 Task: Create List Brand Rollout in Board DevOps Best Practices to Workspace Antivirus and Security Software. Create List Brand Crisis Management in Board Sales Performance Benchmarking to Workspace Antivirus and Security Software. Create List Brand Governance in Board IT Asset Management and Inventory Control to Workspace Antivirus and Security Software
Action: Mouse moved to (69, 255)
Screenshot: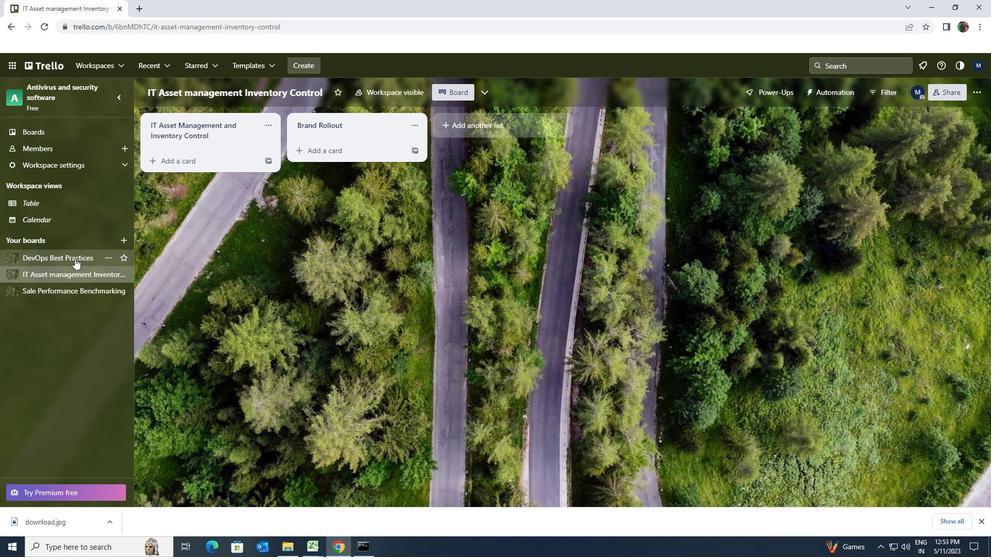 
Action: Mouse pressed left at (69, 255)
Screenshot: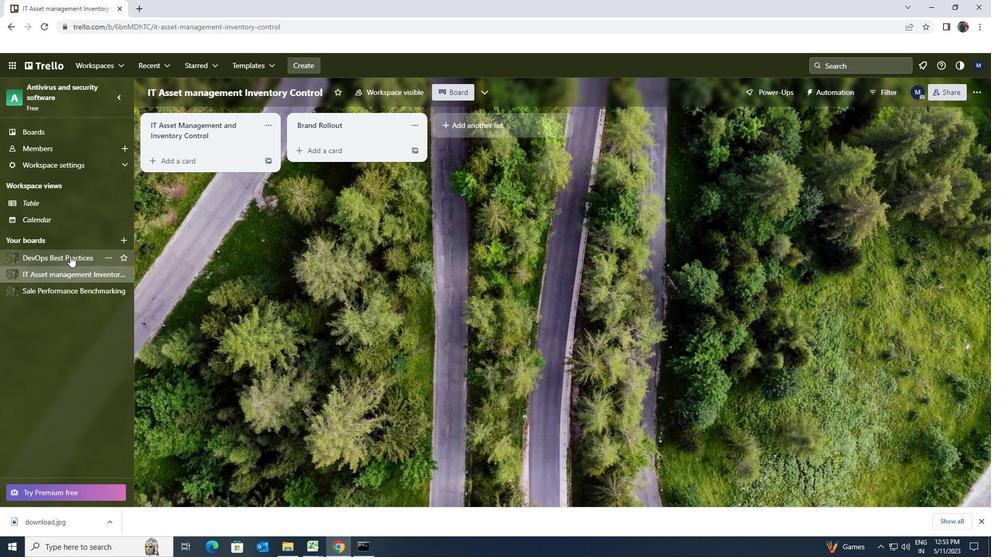 
Action: Mouse moved to (448, 128)
Screenshot: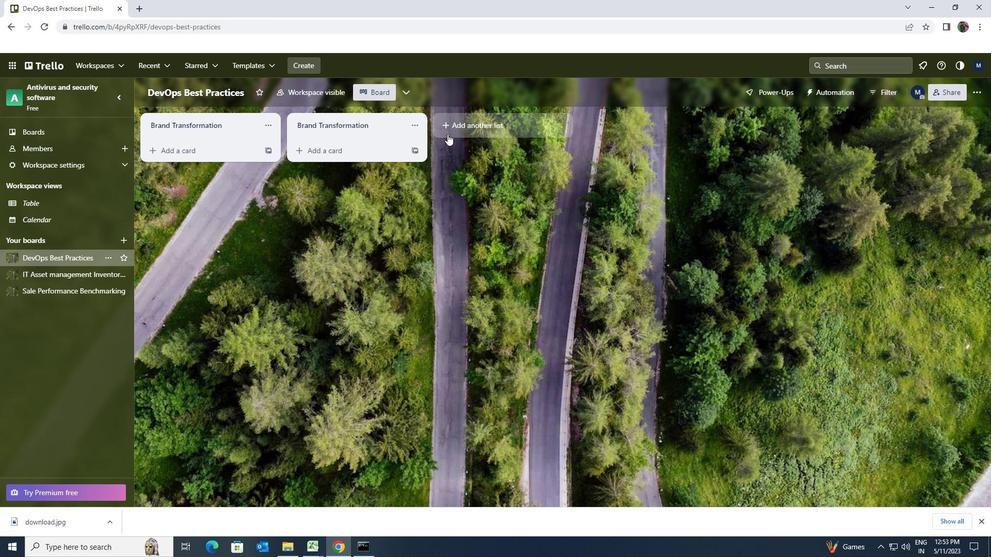 
Action: Mouse pressed left at (448, 128)
Screenshot: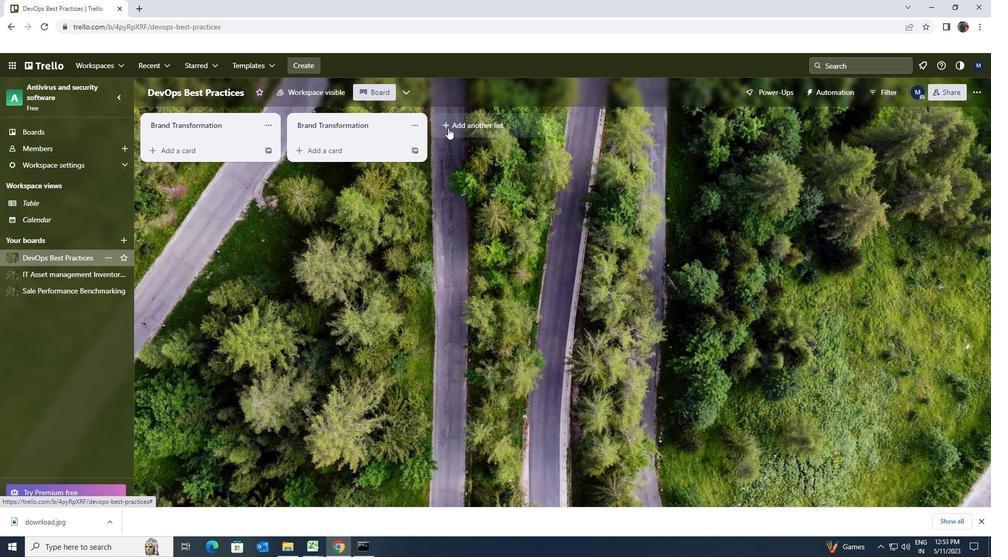 
Action: Key pressed <Key.shift>BRAND<Key.space><Key.shift><Key.shift><Key.shift><Key.shift><Key.shift><Key.shift><Key.shift><Key.shift><Key.shift><Key.shift><Key.shift>ROLLOUT
Screenshot: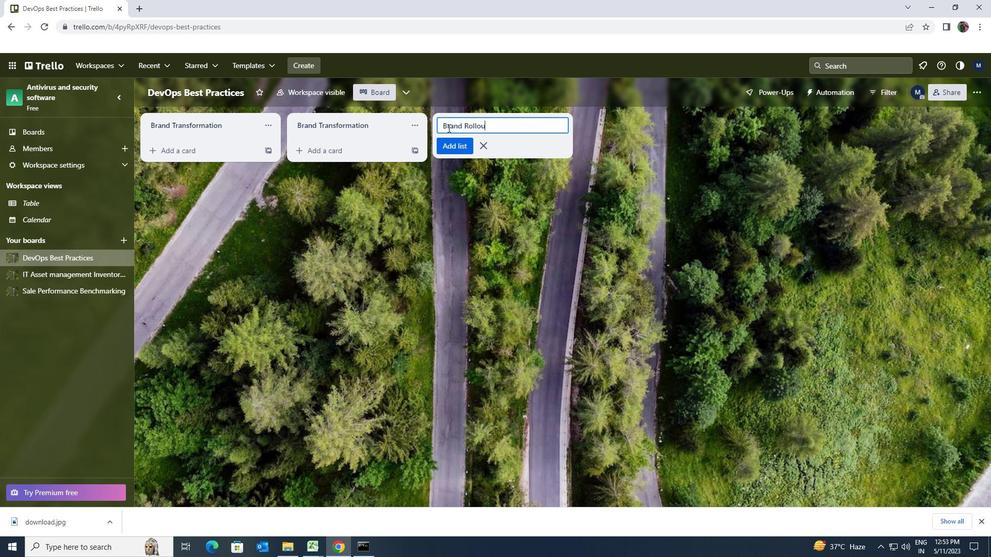 
Action: Mouse moved to (455, 144)
Screenshot: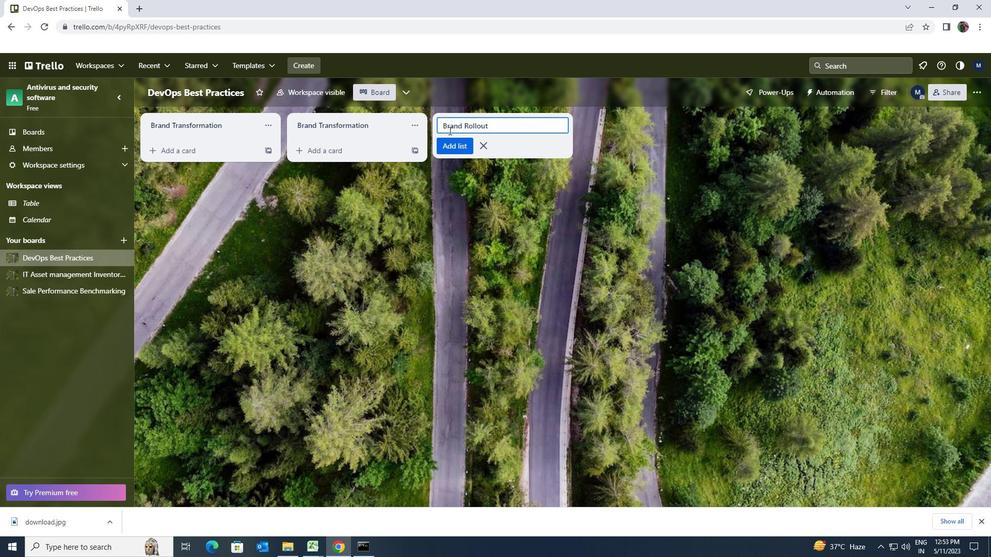 
Action: Mouse pressed left at (455, 144)
Screenshot: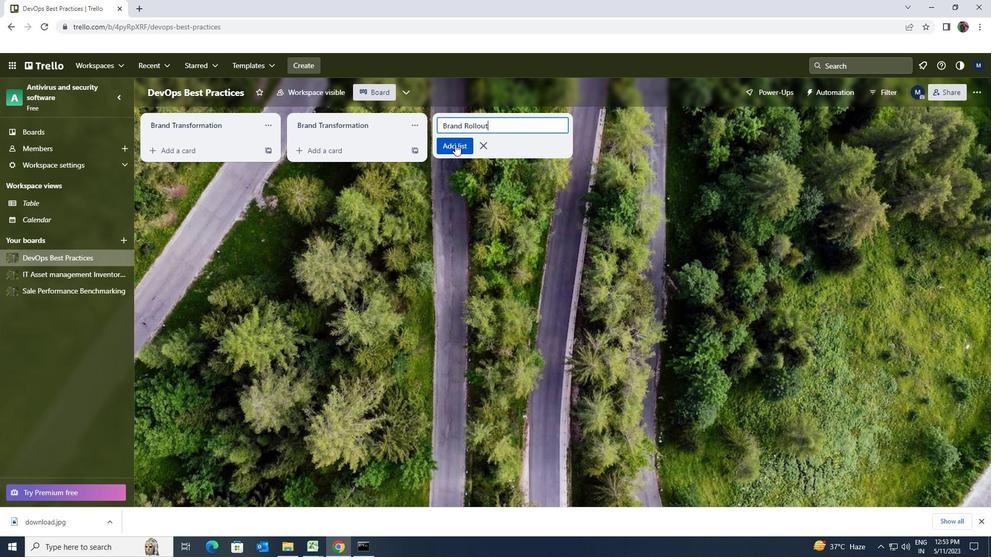 
Action: Mouse moved to (70, 294)
Screenshot: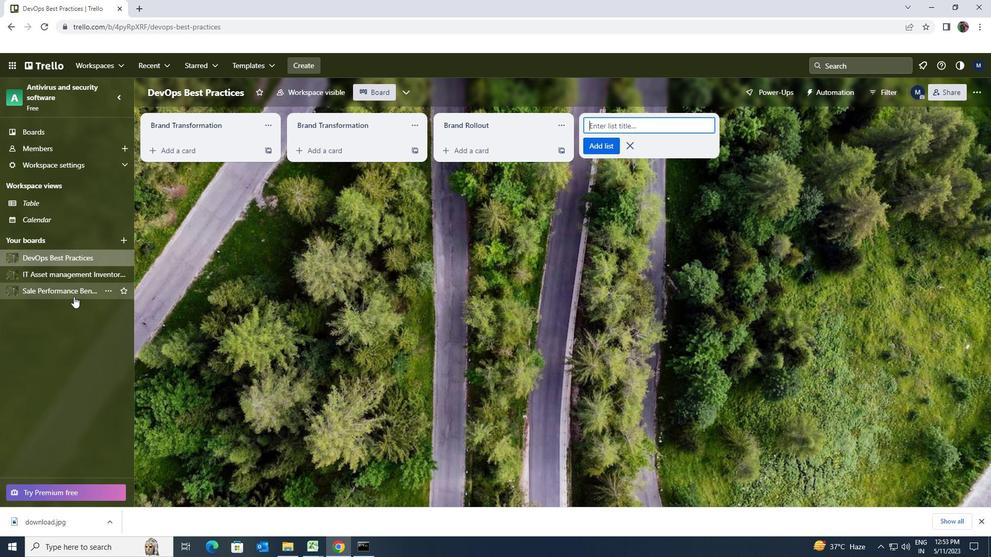 
Action: Mouse pressed left at (70, 294)
Screenshot: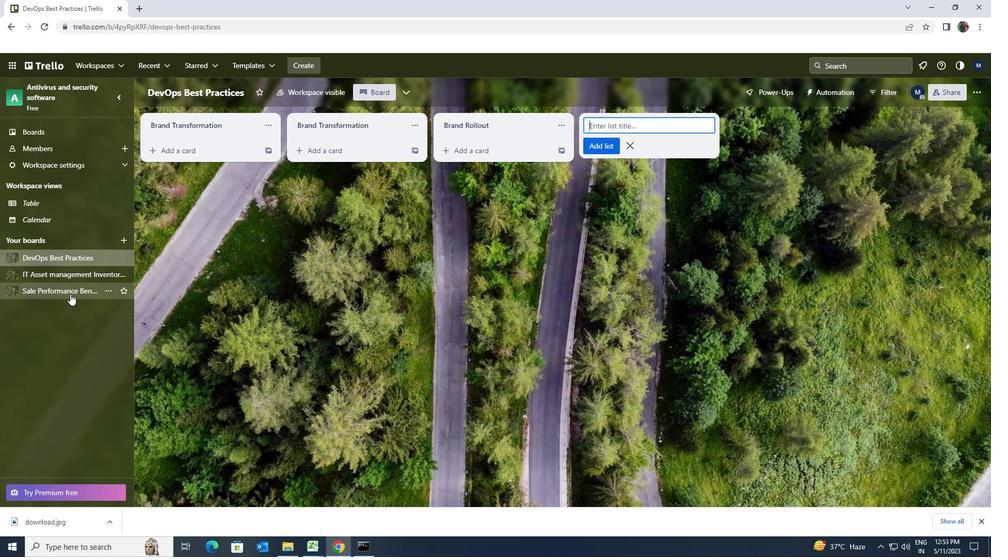 
Action: Mouse moved to (444, 128)
Screenshot: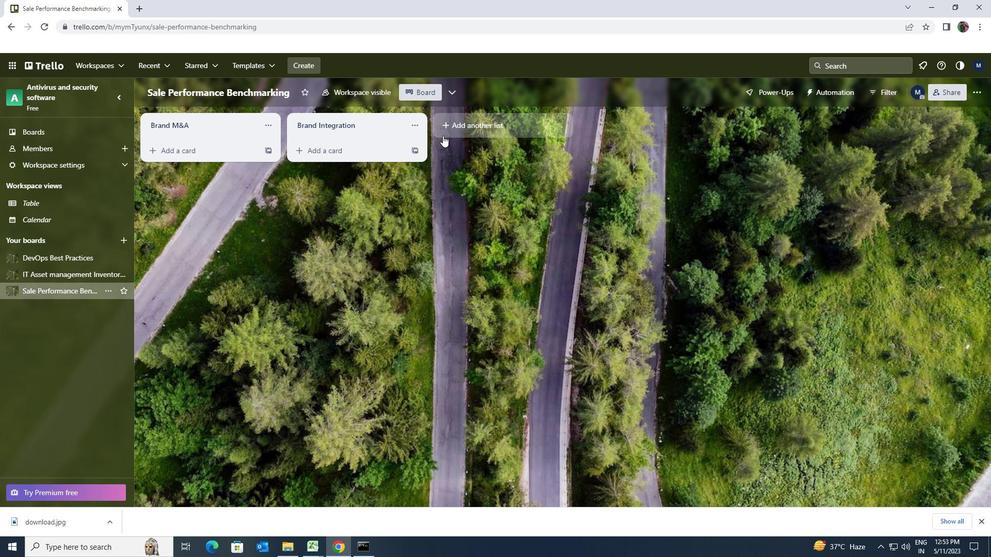 
Action: Mouse pressed left at (444, 128)
Screenshot: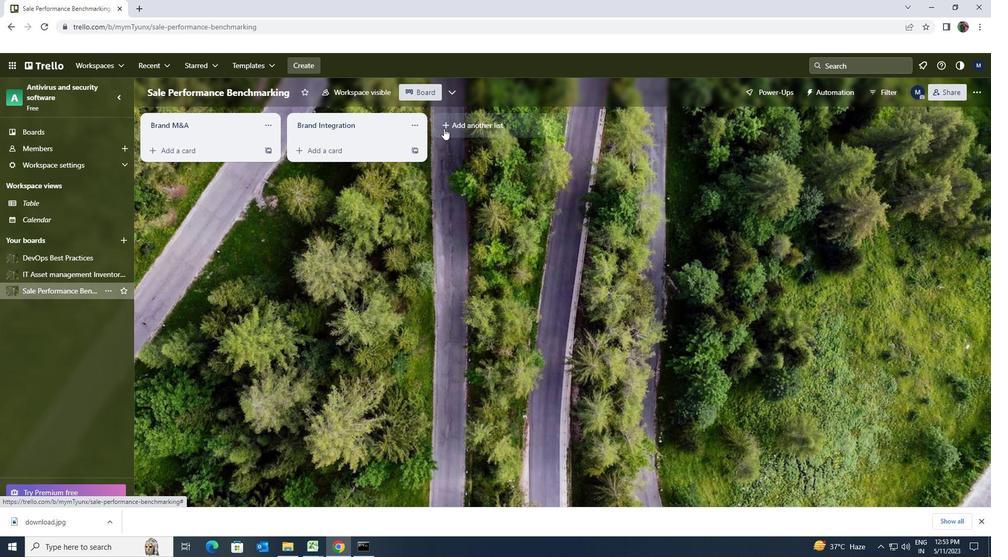 
Action: Key pressed <Key.shift>BRAND<Key.space><Key.shift><Key.shift><Key.shift><Key.shift><Key.shift><Key.shift>CRISIS<Key.space><Key.shift>MANAGEMENT
Screenshot: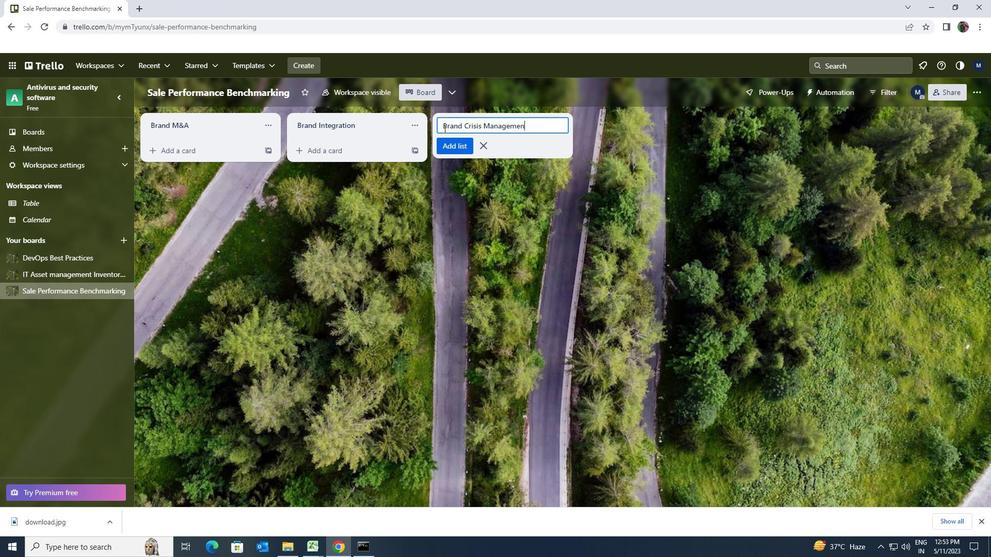 
Action: Mouse moved to (467, 145)
Screenshot: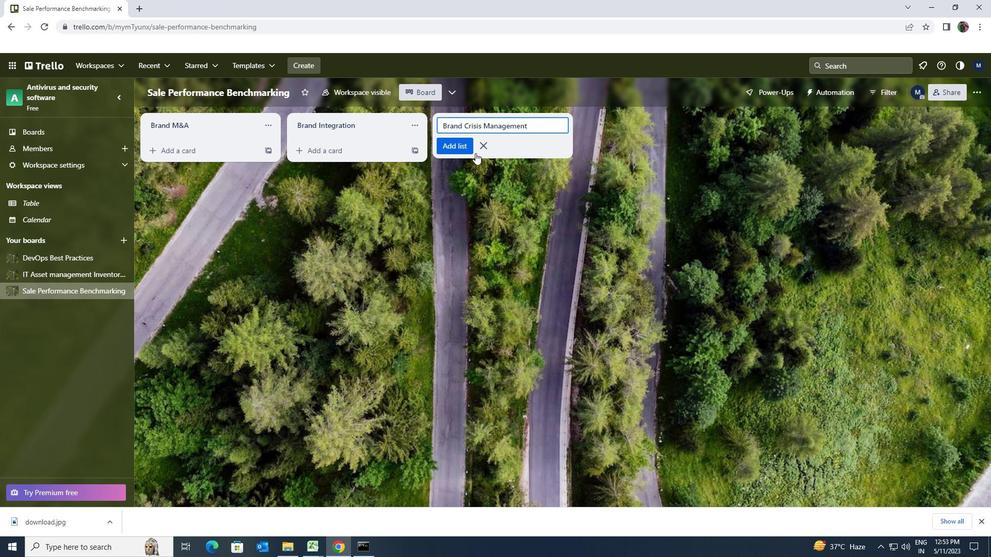 
Action: Mouse pressed left at (467, 145)
Screenshot: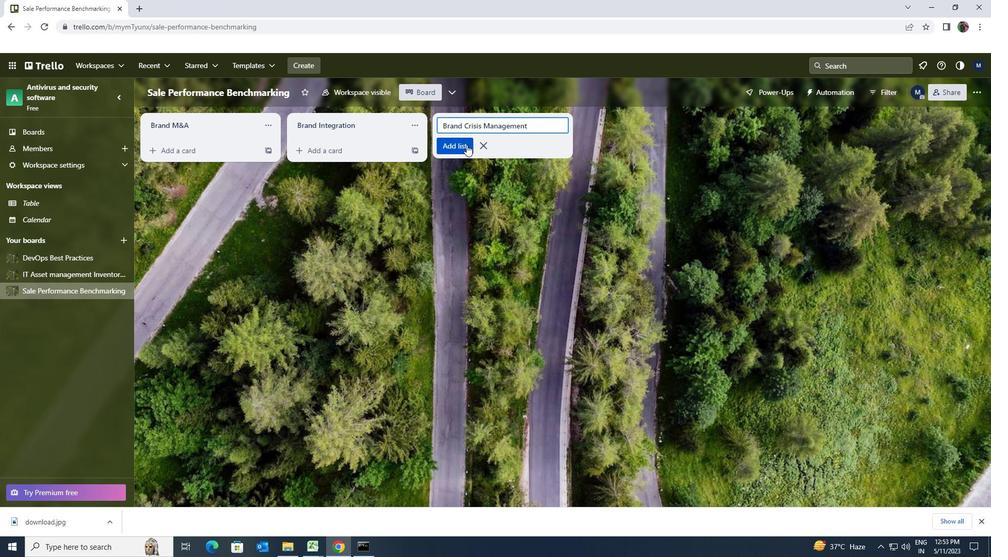 
Action: Mouse moved to (61, 274)
Screenshot: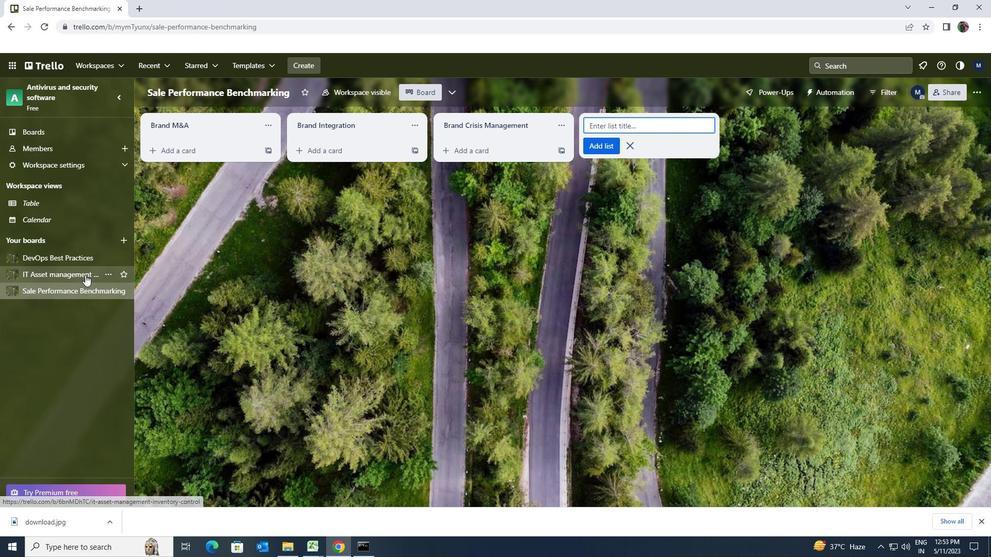 
Action: Mouse pressed left at (61, 274)
Screenshot: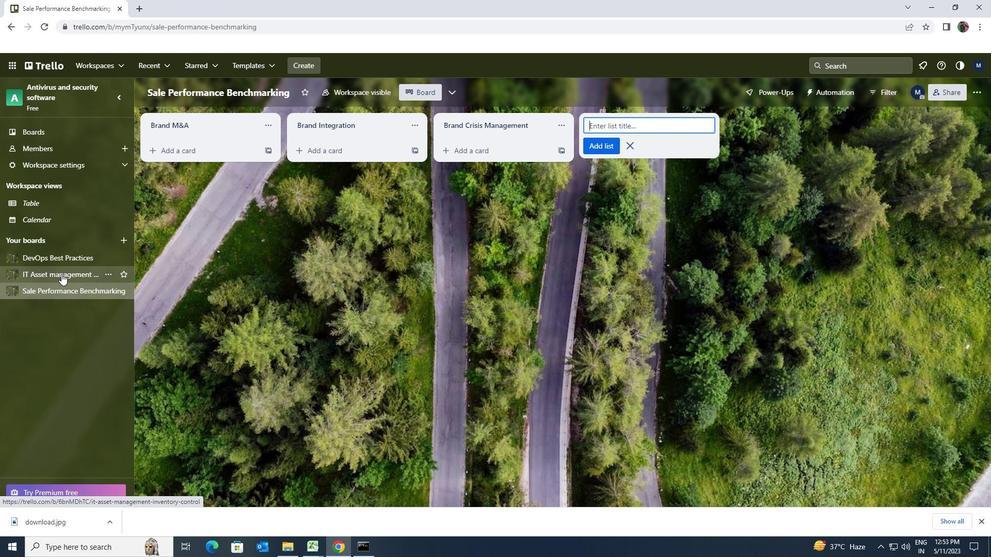 
Action: Mouse moved to (453, 132)
Screenshot: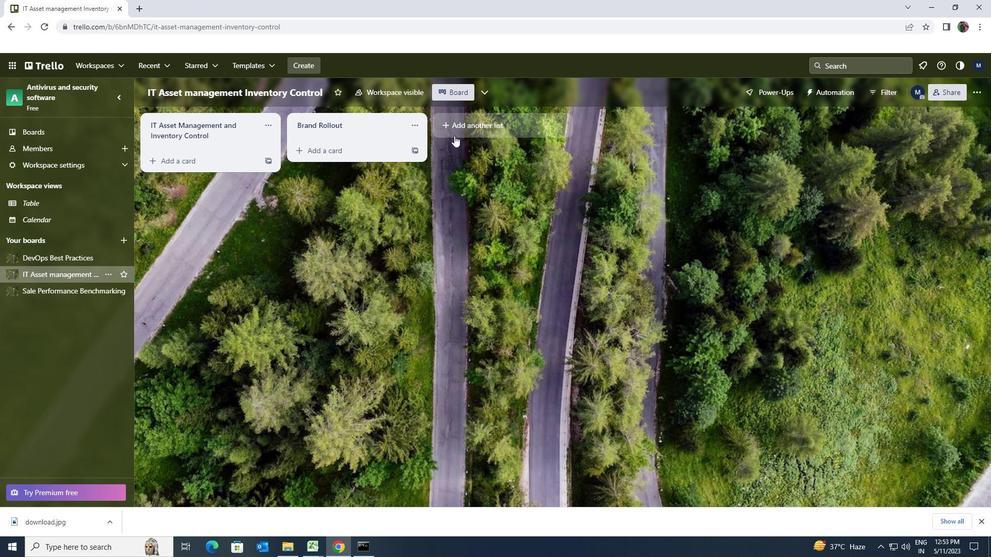 
Action: Mouse pressed left at (453, 132)
Screenshot: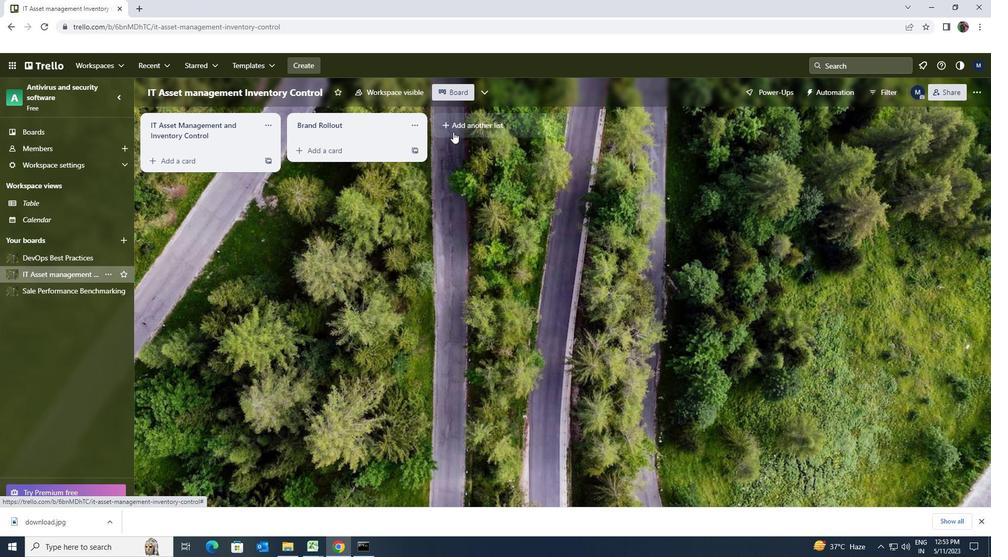 
Action: Key pressed <Key.shift><Key.shift><Key.shift><Key.shift><Key.shift><Key.shift><Key.shift><Key.shift><Key.shift><Key.shift><Key.shift><Key.shift>BRAND<Key.space><Key.shift><Key.shift>GOVERNANACE
Screenshot: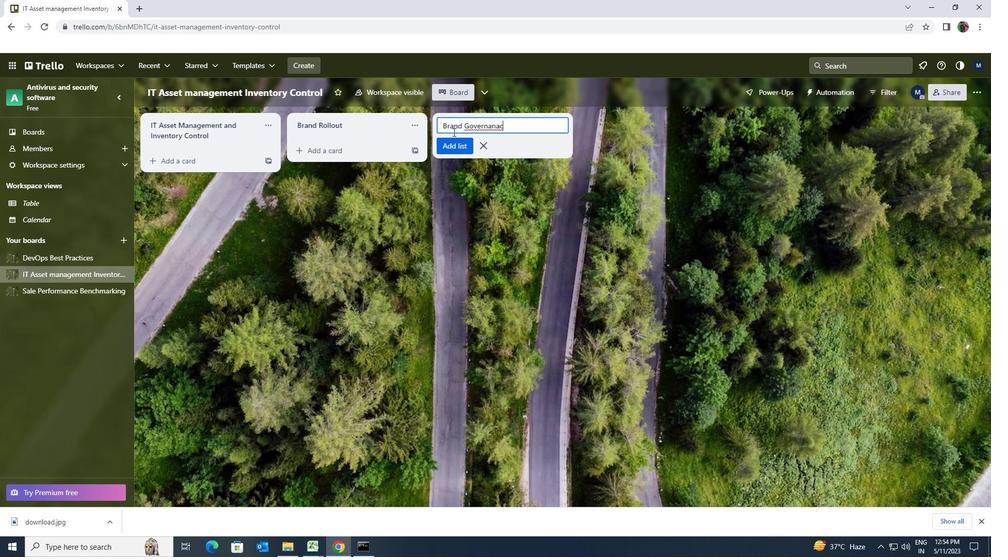 
Action: Mouse moved to (462, 144)
Screenshot: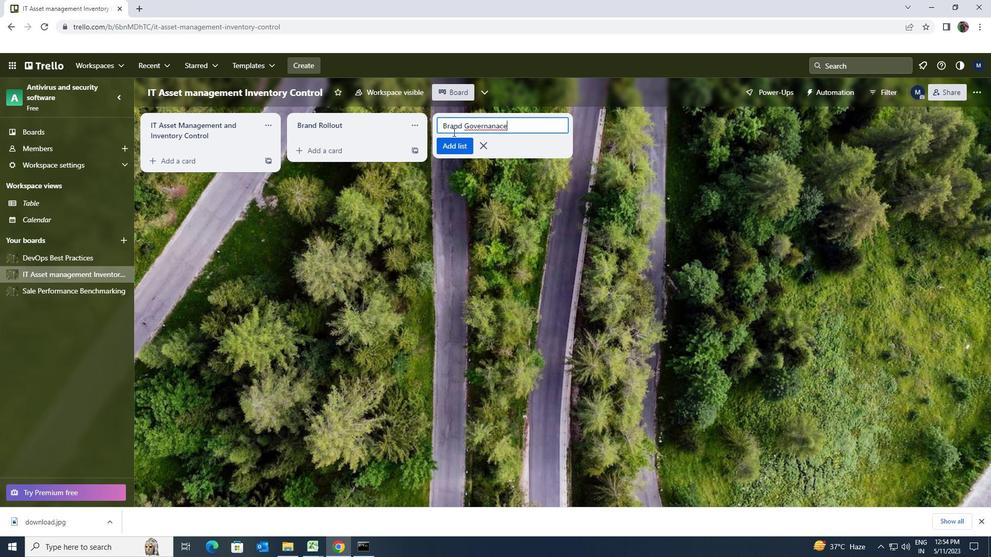 
Action: Mouse pressed left at (462, 144)
Screenshot: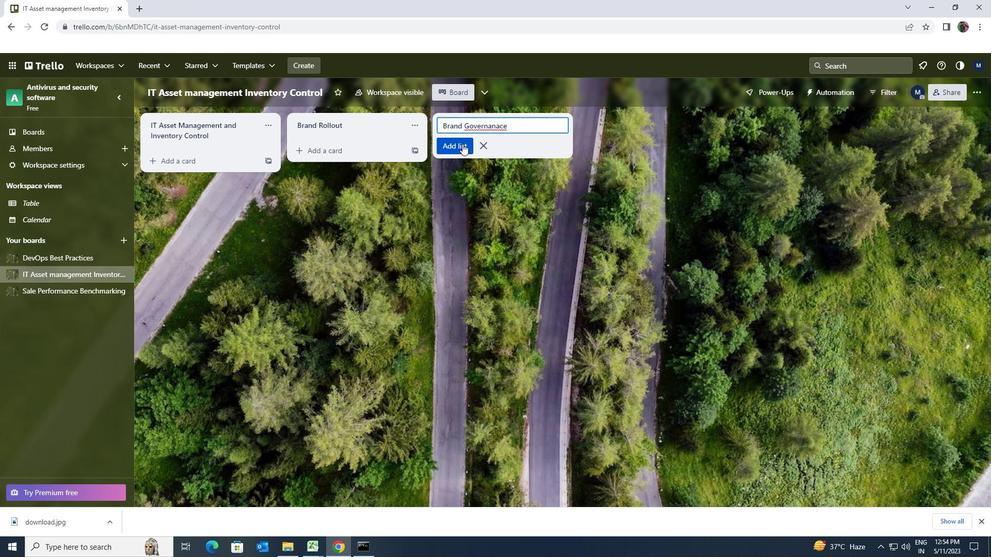 
